 Task: Set and save  the audio visualization to the 3D spectrum.
Action: Mouse moved to (56, 15)
Screenshot: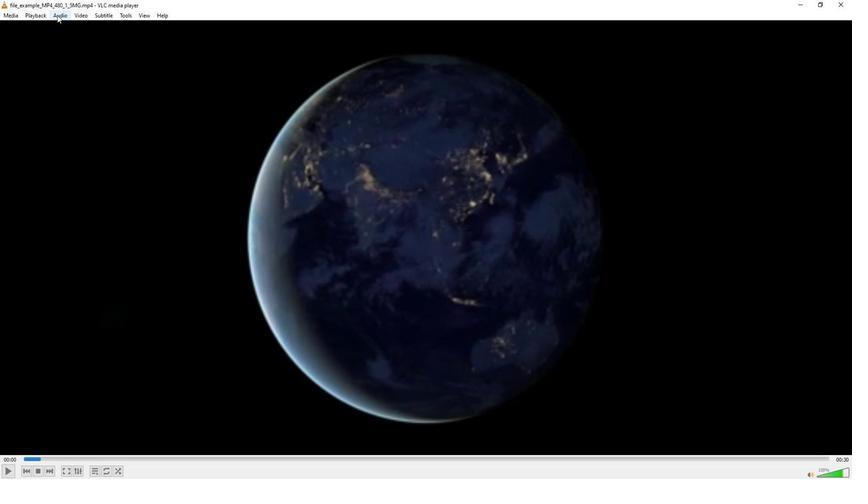 
Action: Mouse pressed left at (56, 15)
Screenshot: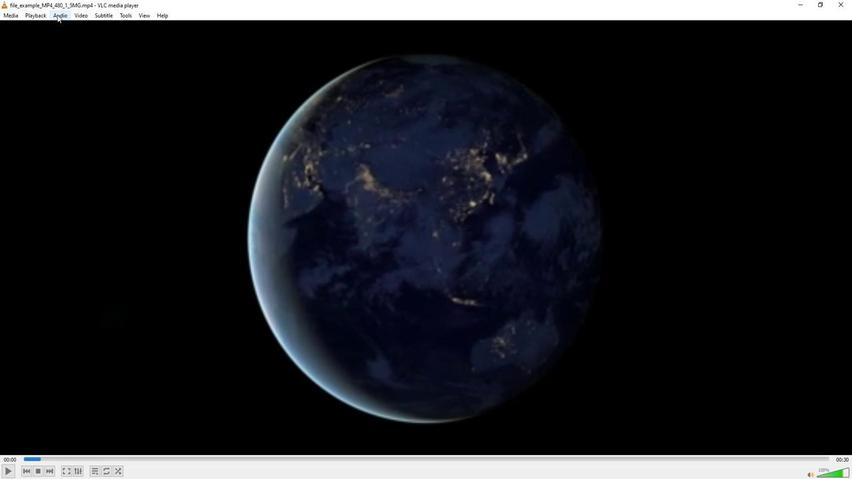 
Action: Mouse moved to (75, 59)
Screenshot: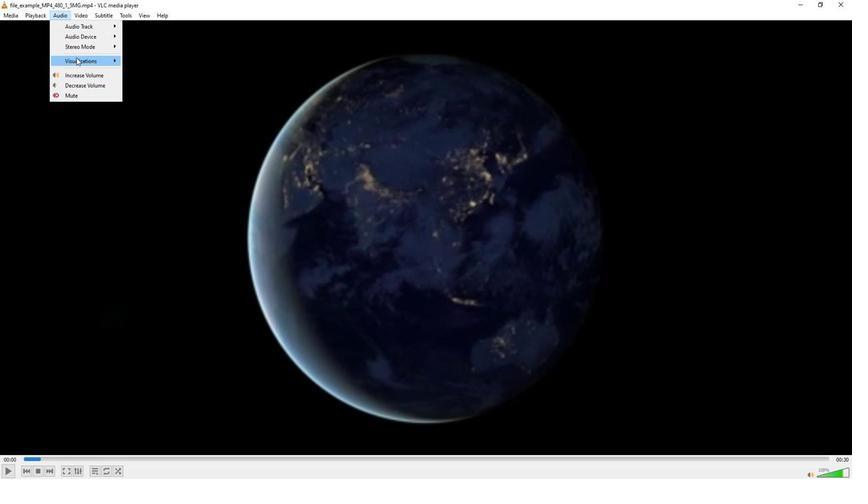 
Action: Mouse pressed left at (75, 59)
Screenshot: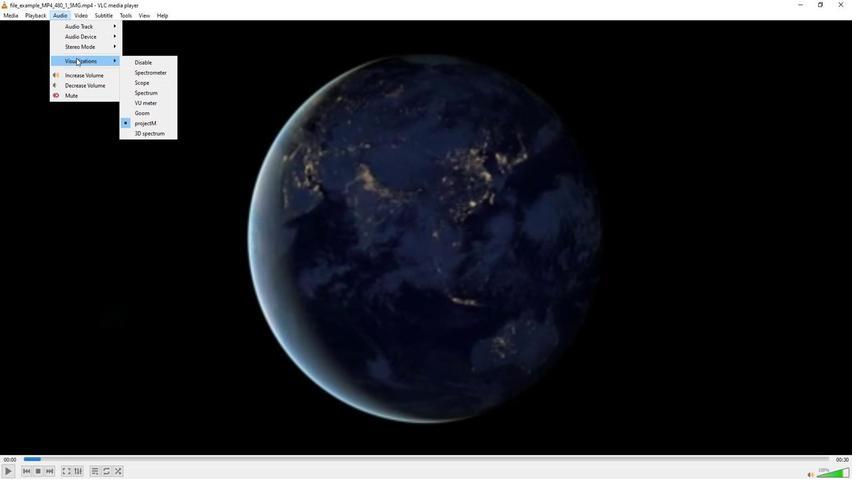 
Action: Mouse moved to (145, 131)
Screenshot: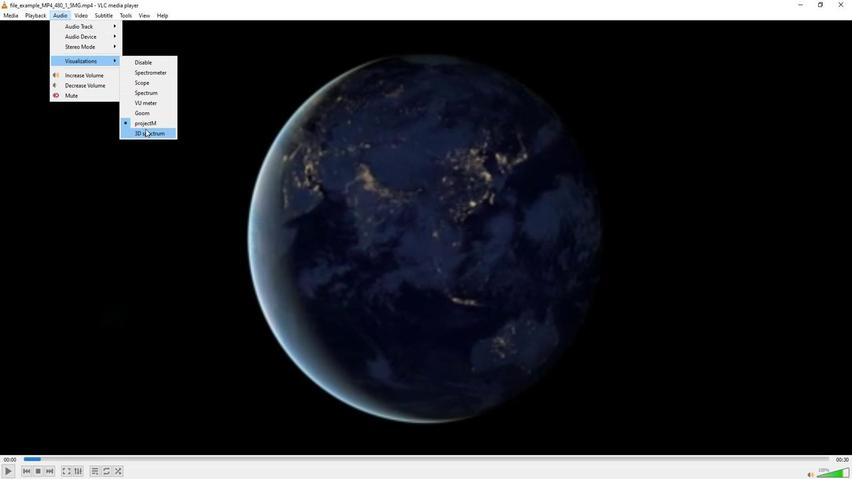 
Action: Mouse pressed left at (145, 131)
Screenshot: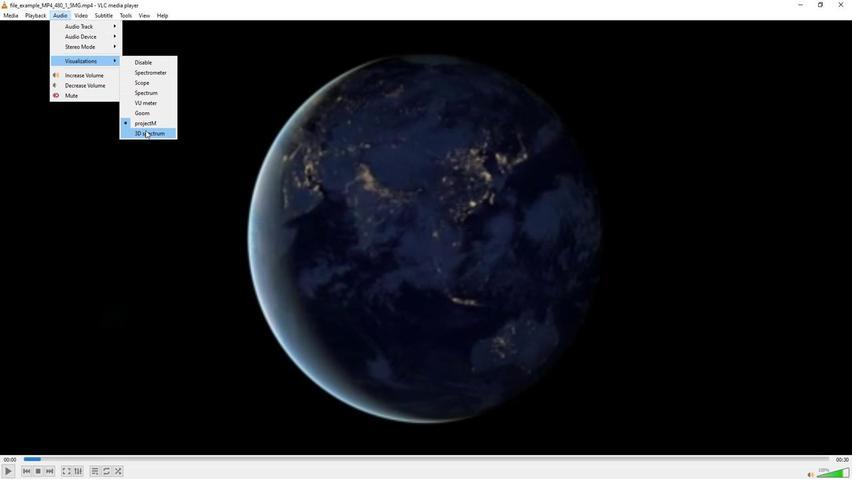 
